 Task: Change text box border weight to 16PX.
Action: Mouse moved to (386, 205)
Screenshot: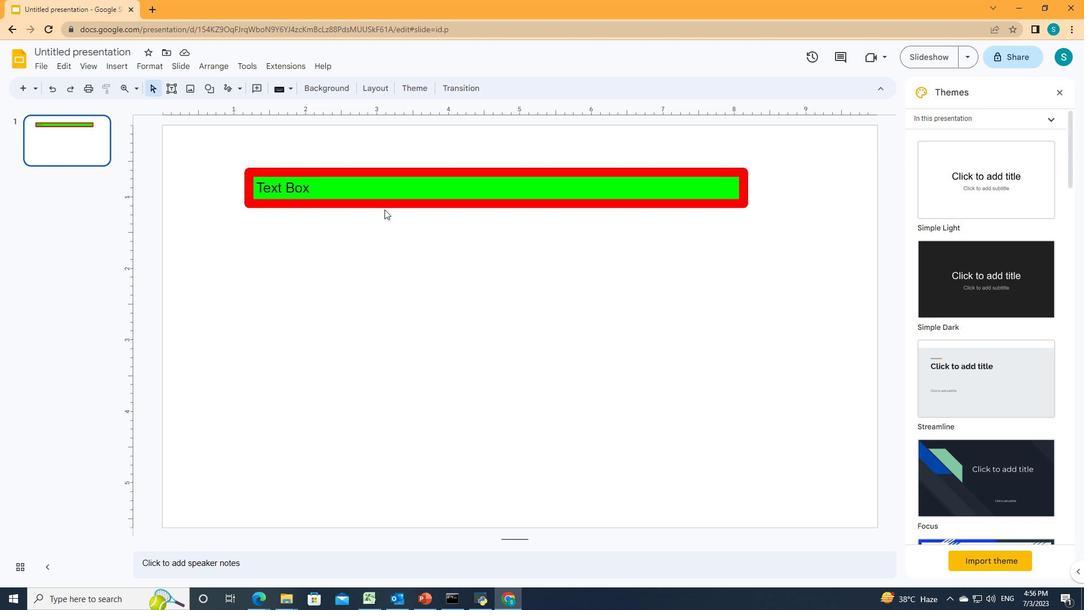 
Action: Mouse pressed left at (386, 205)
Screenshot: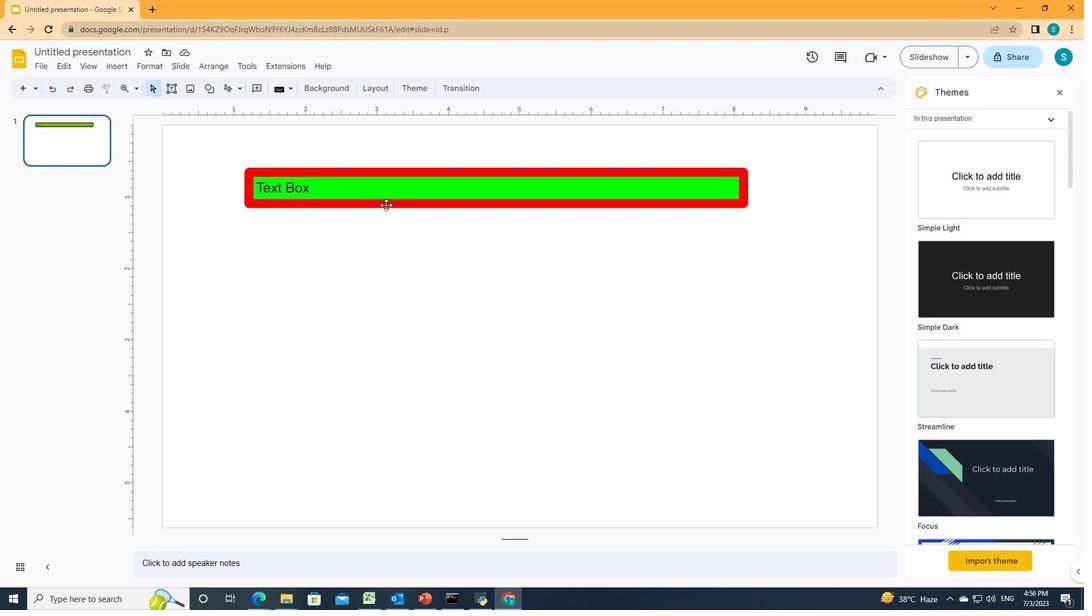 
Action: Mouse moved to (292, 92)
Screenshot: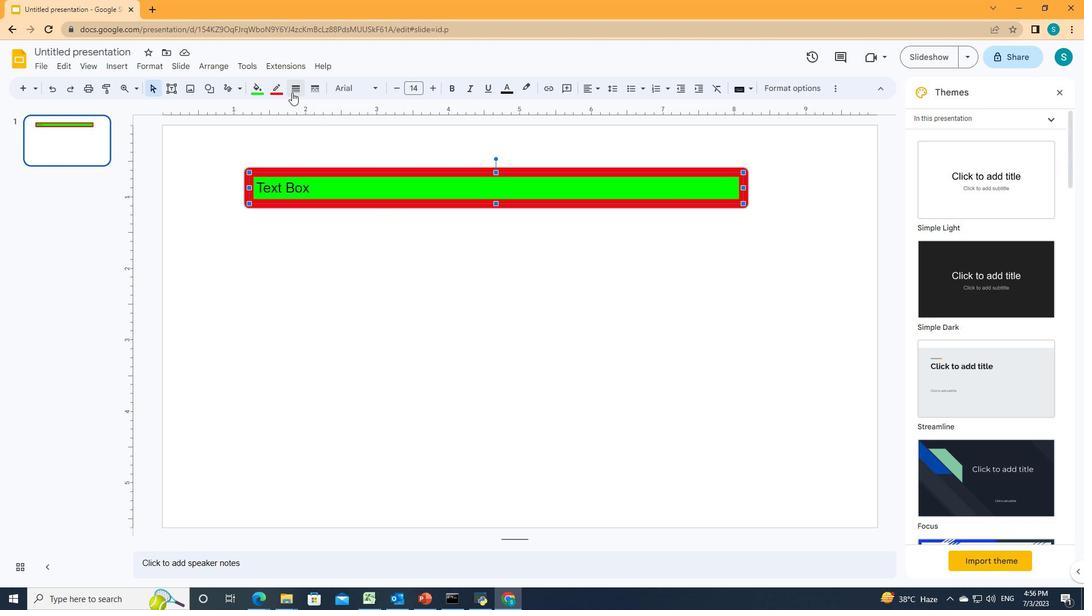 
Action: Mouse pressed left at (292, 92)
Screenshot: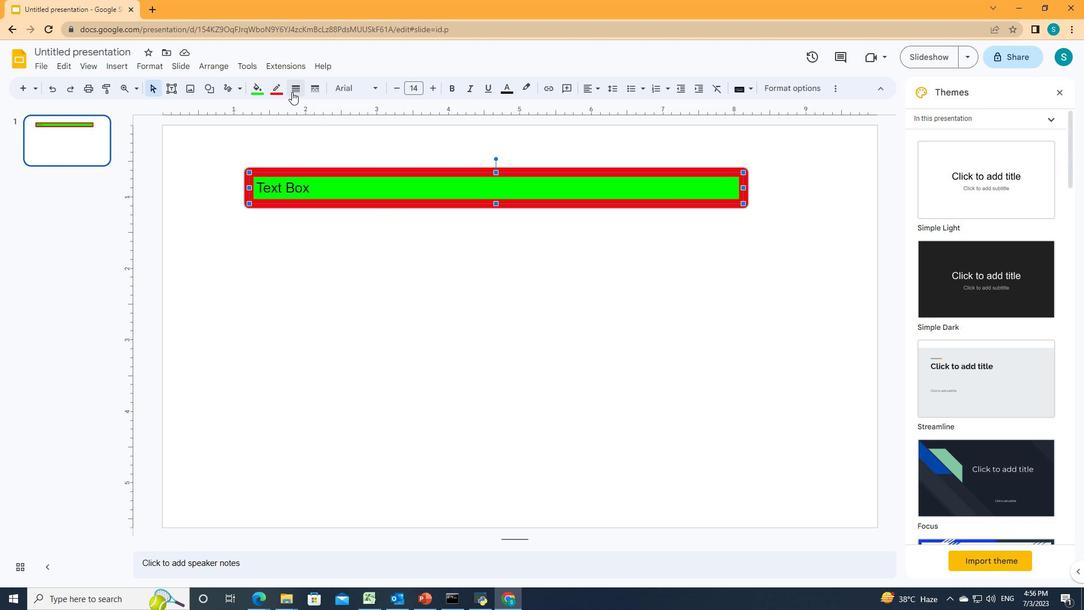 
Action: Mouse moved to (296, 220)
Screenshot: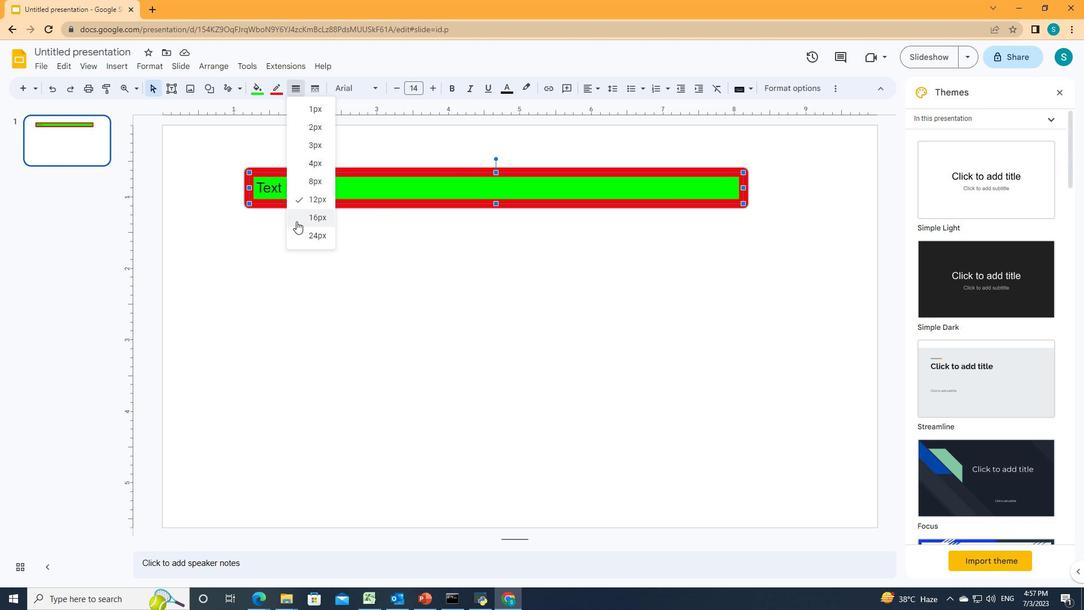 
Action: Mouse pressed left at (296, 220)
Screenshot: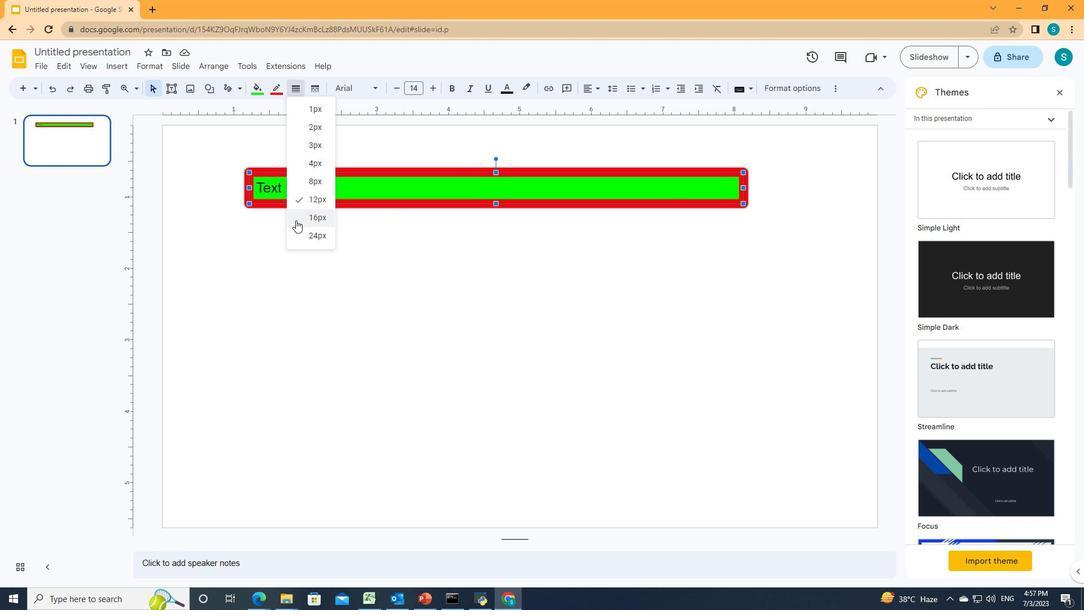 
Action: Mouse moved to (410, 279)
Screenshot: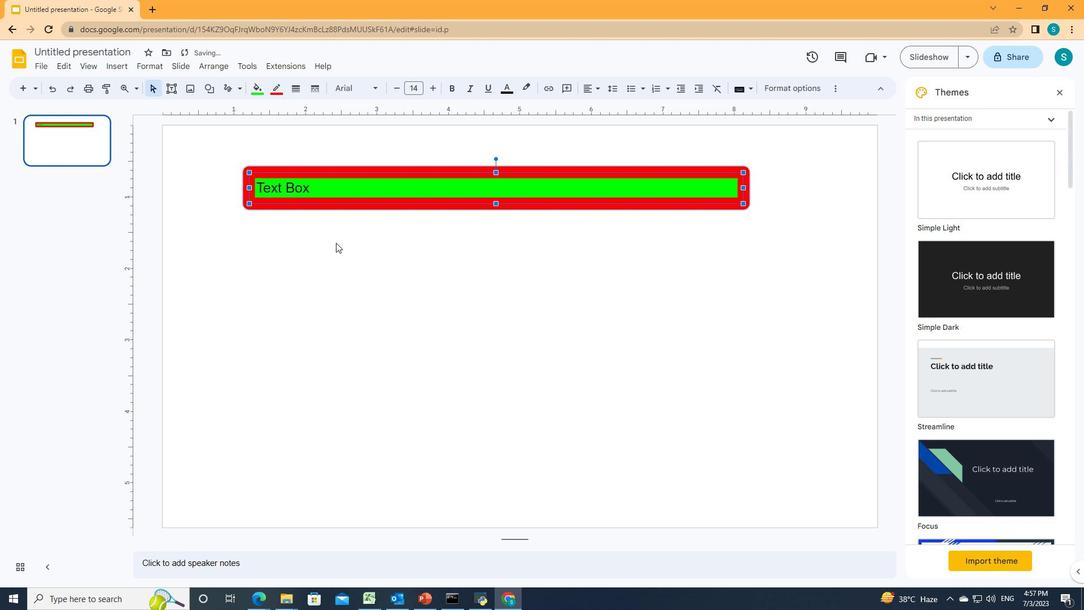 
